 Task: Create a due date automation trigger when advanced on, 2 working days after a card is due add dates with a due date at 11:00 AM.
Action: Mouse moved to (1256, 101)
Screenshot: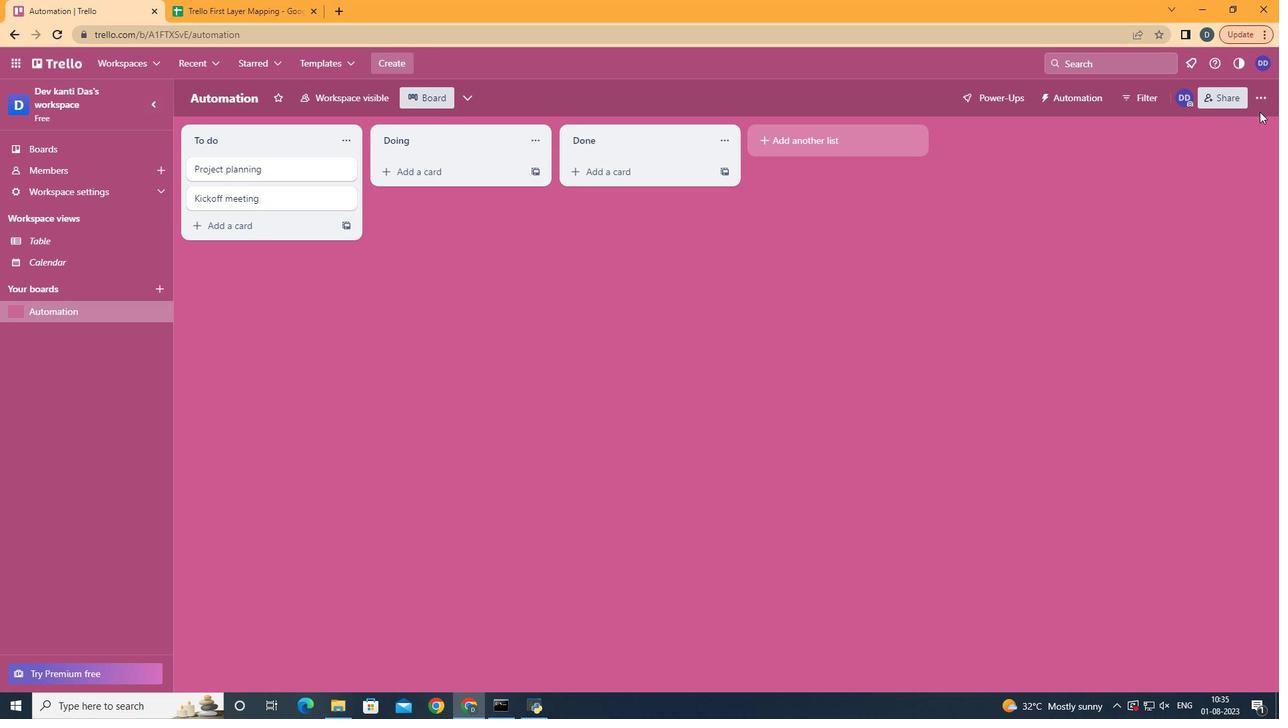 
Action: Mouse pressed left at (1256, 101)
Screenshot: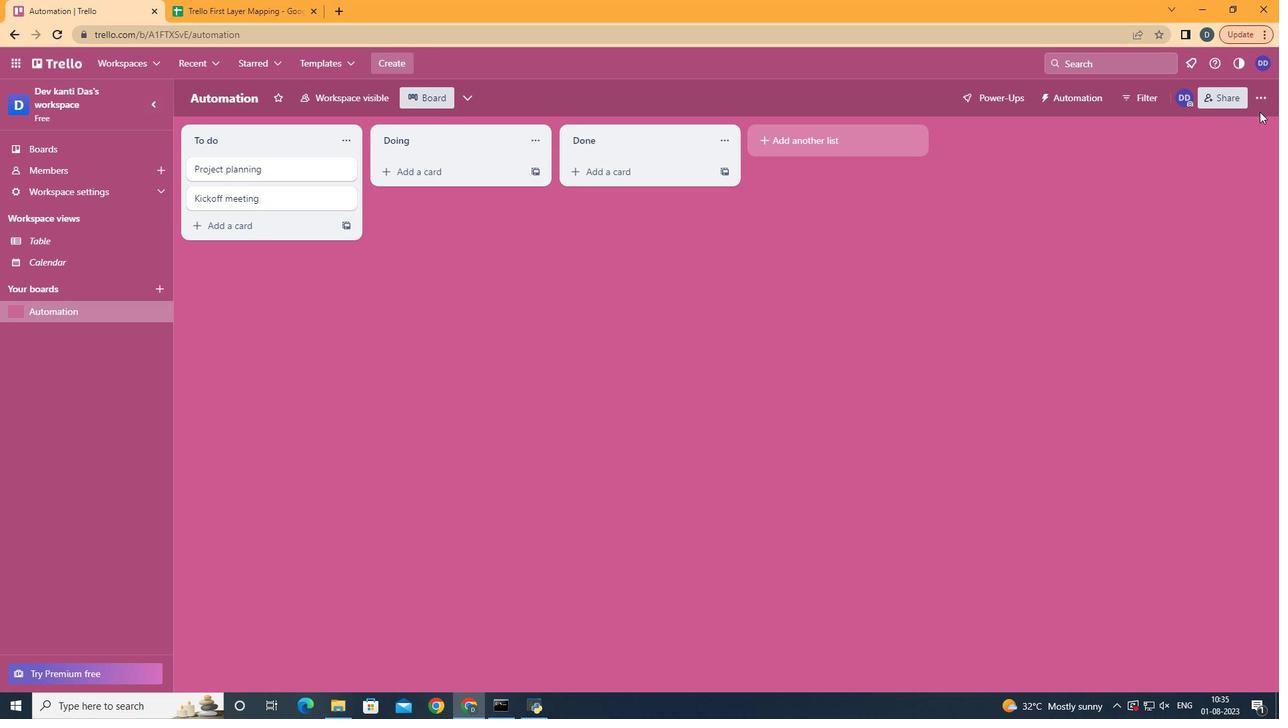 
Action: Mouse moved to (1165, 291)
Screenshot: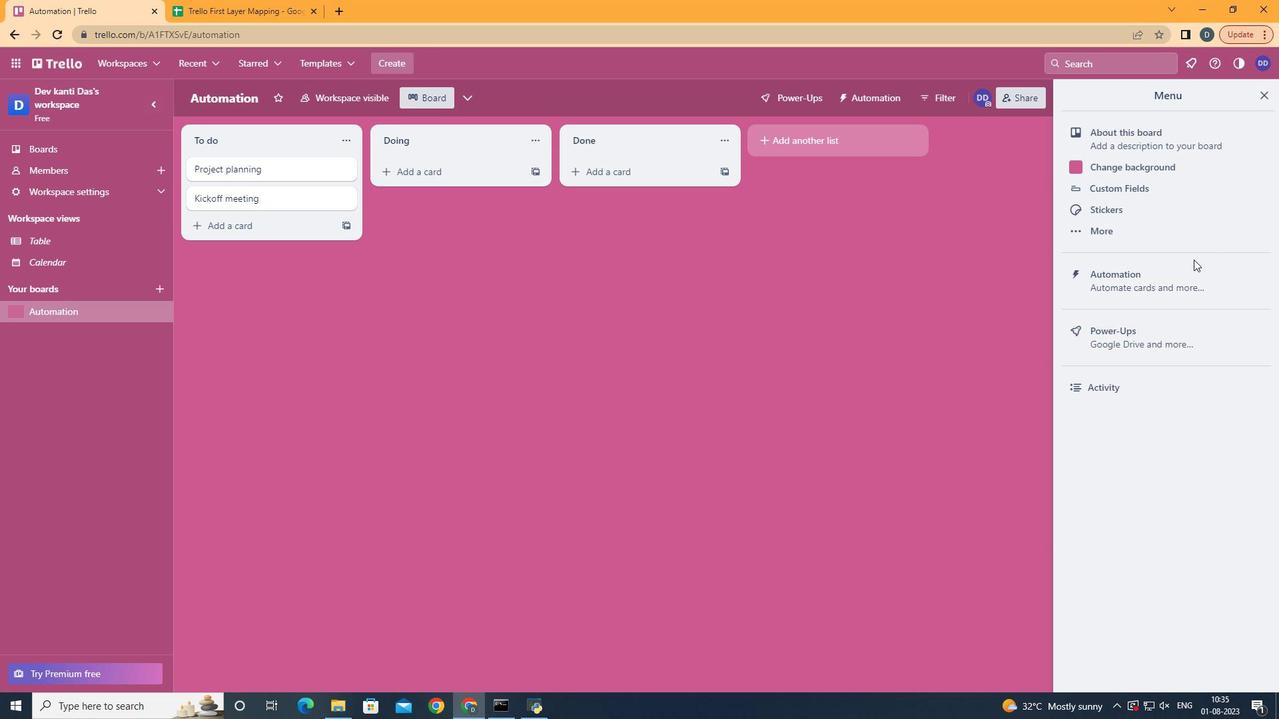 
Action: Mouse pressed left at (1165, 291)
Screenshot: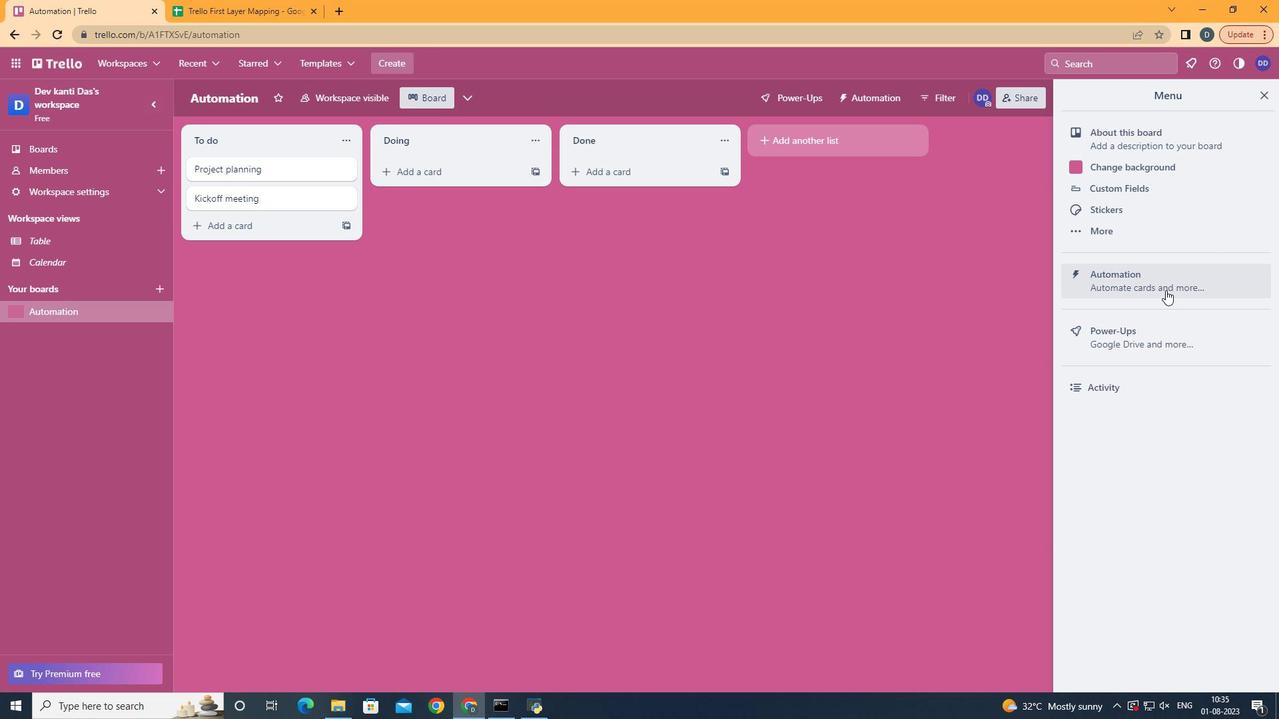 
Action: Mouse moved to (295, 260)
Screenshot: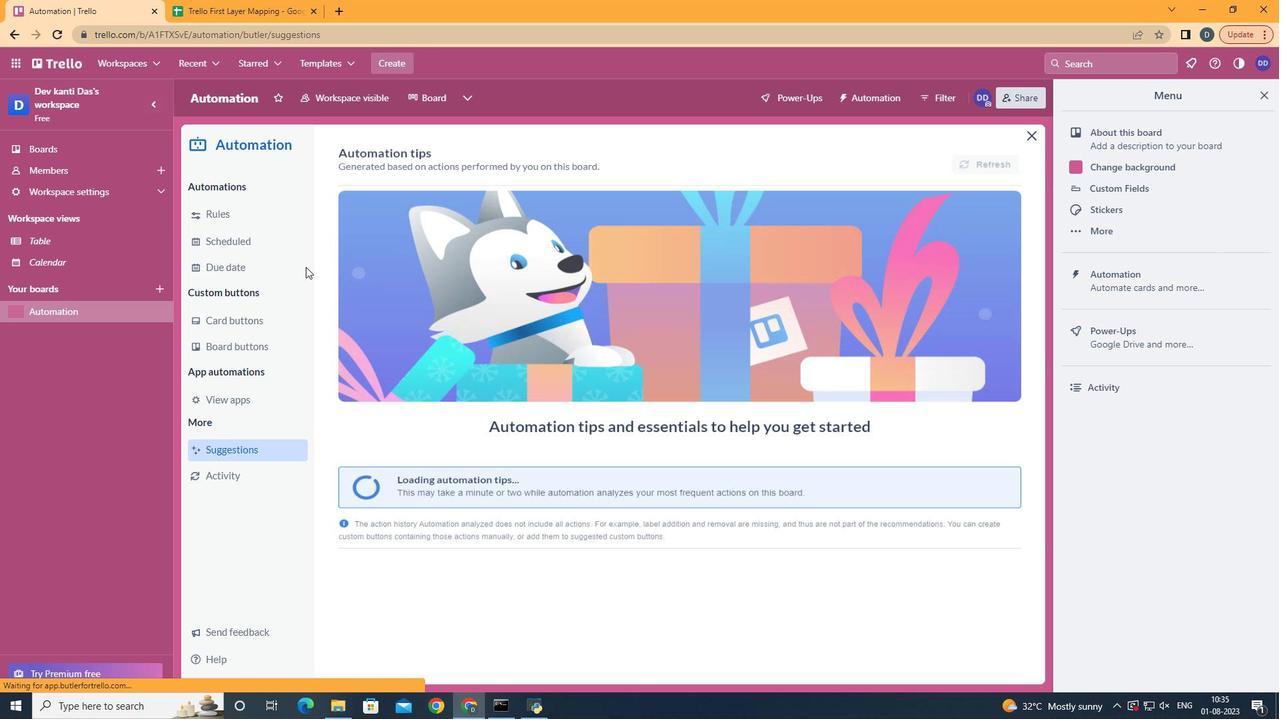 
Action: Mouse pressed left at (295, 260)
Screenshot: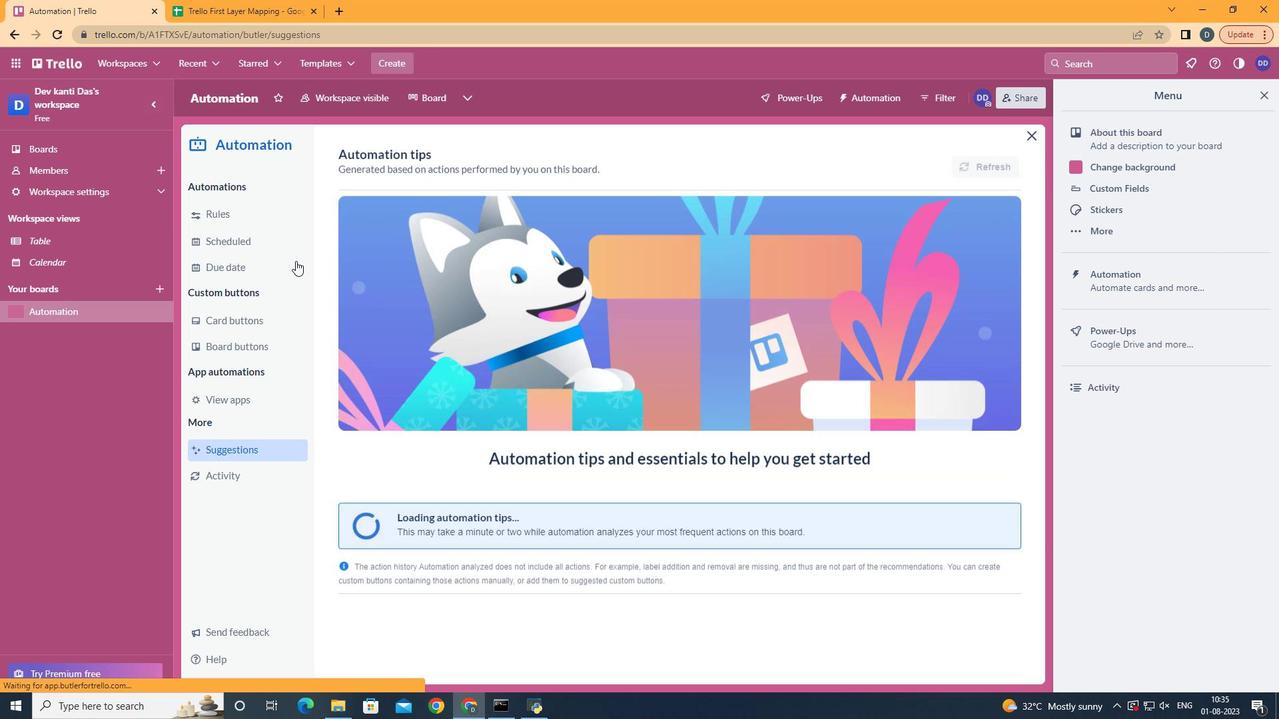 
Action: Mouse moved to (944, 163)
Screenshot: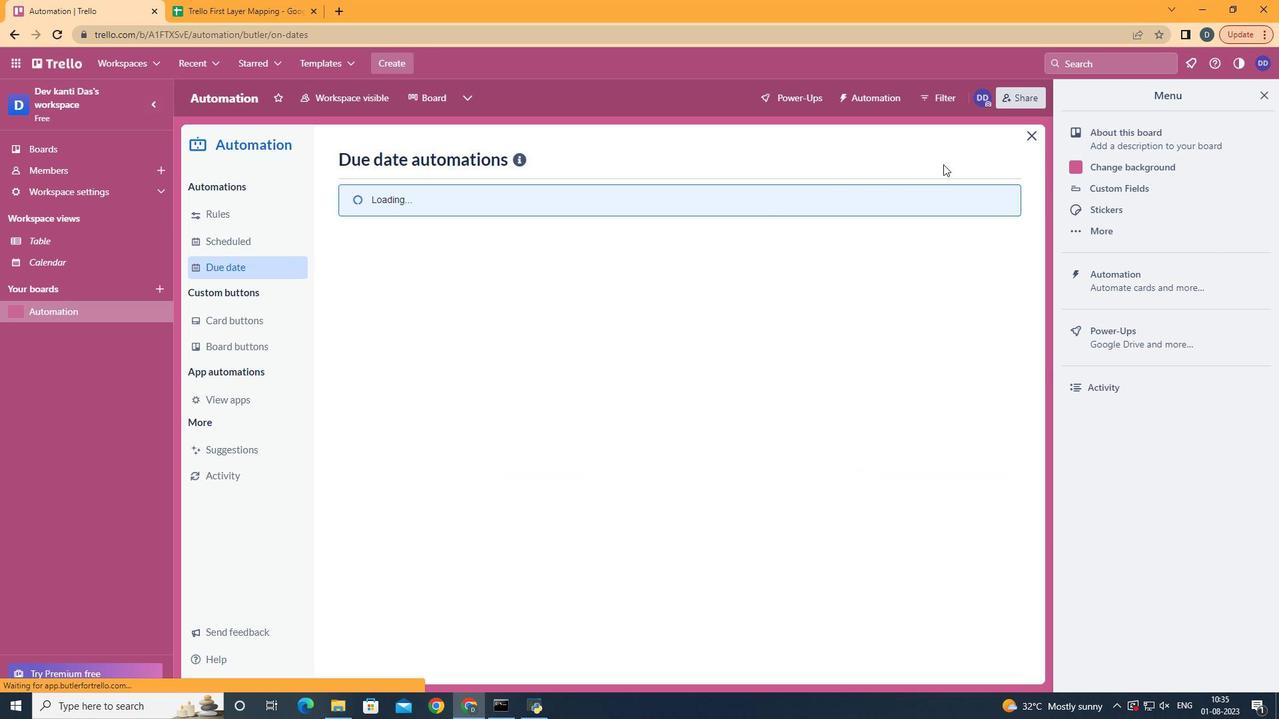 
Action: Mouse pressed left at (944, 163)
Screenshot: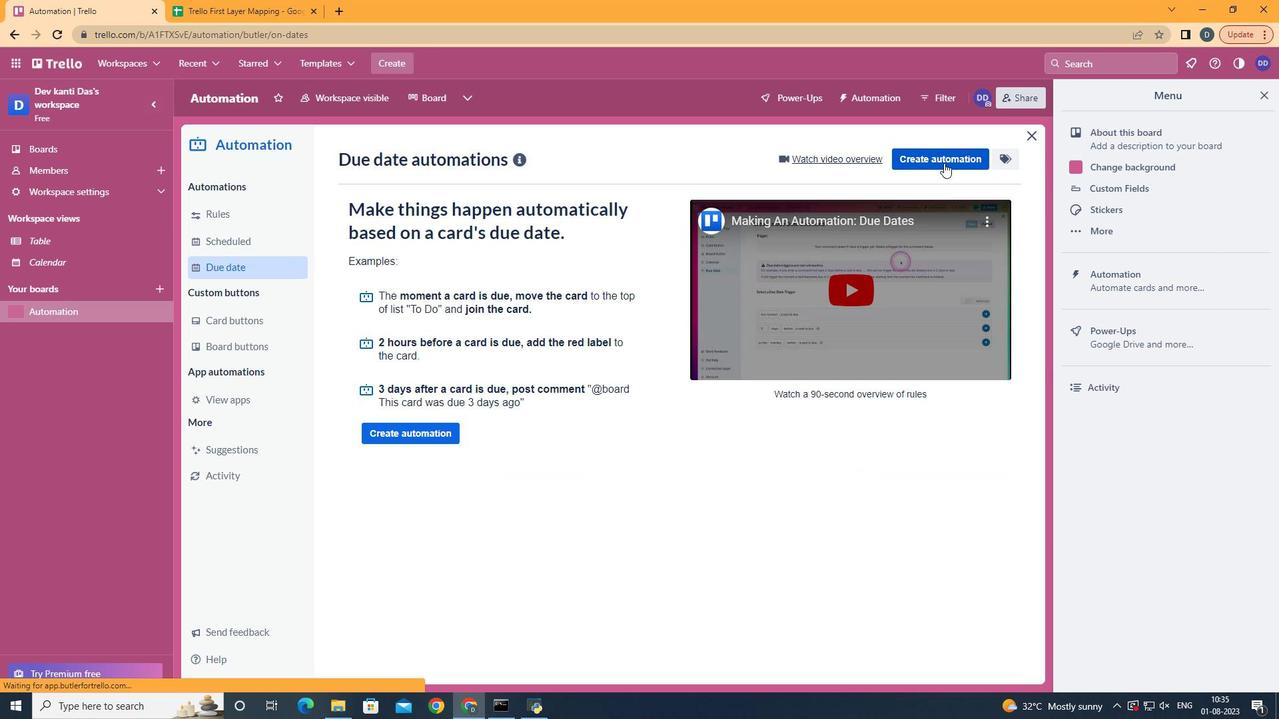
Action: Mouse moved to (679, 285)
Screenshot: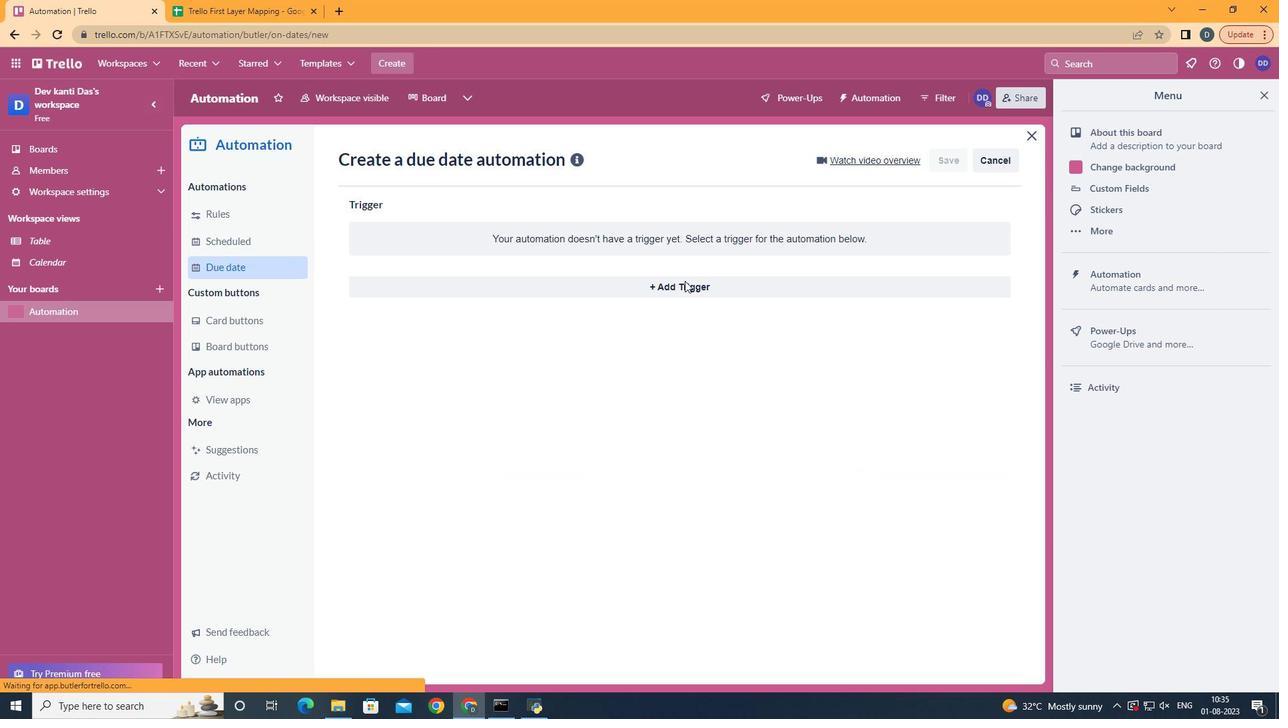 
Action: Mouse pressed left at (679, 285)
Screenshot: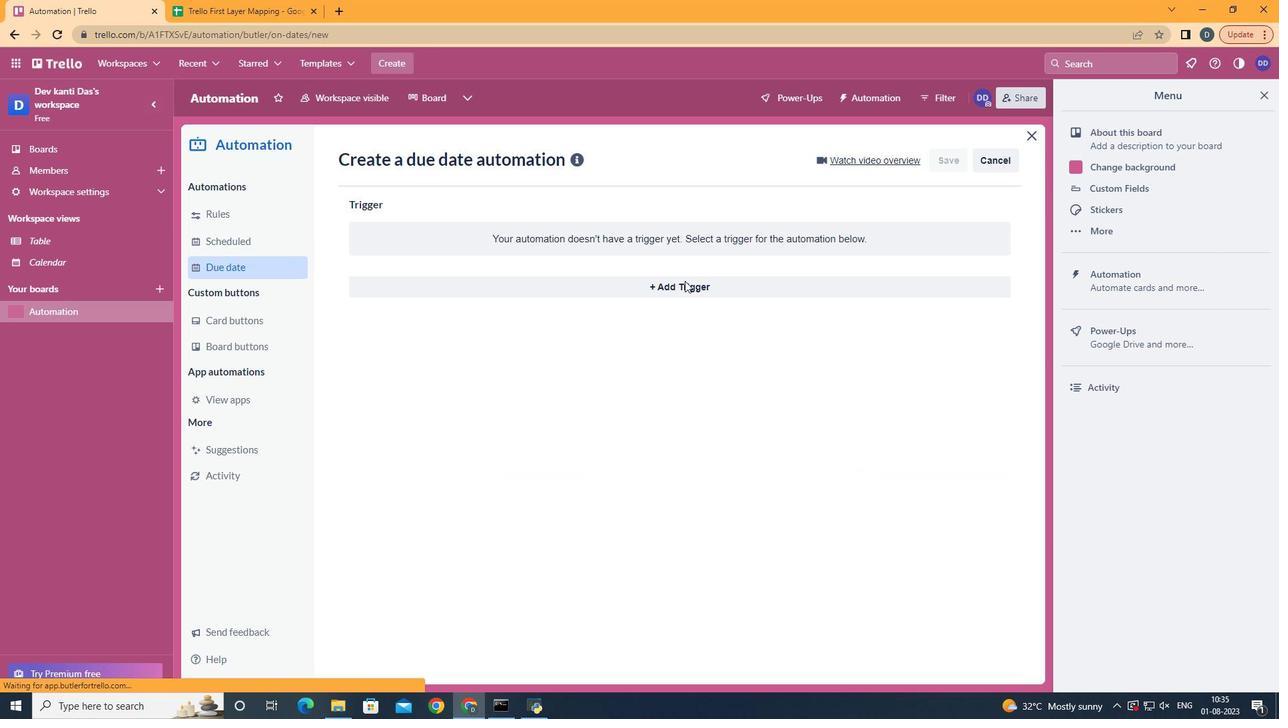 
Action: Mouse moved to (435, 540)
Screenshot: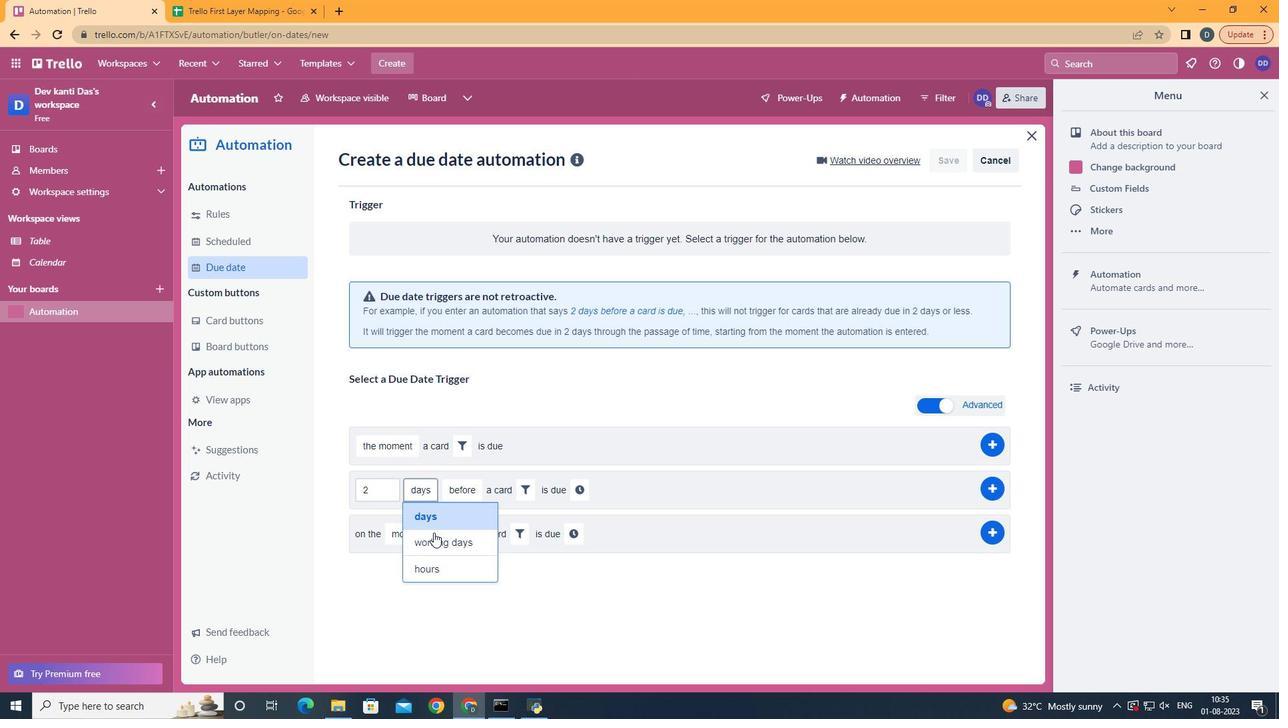 
Action: Mouse pressed left at (435, 540)
Screenshot: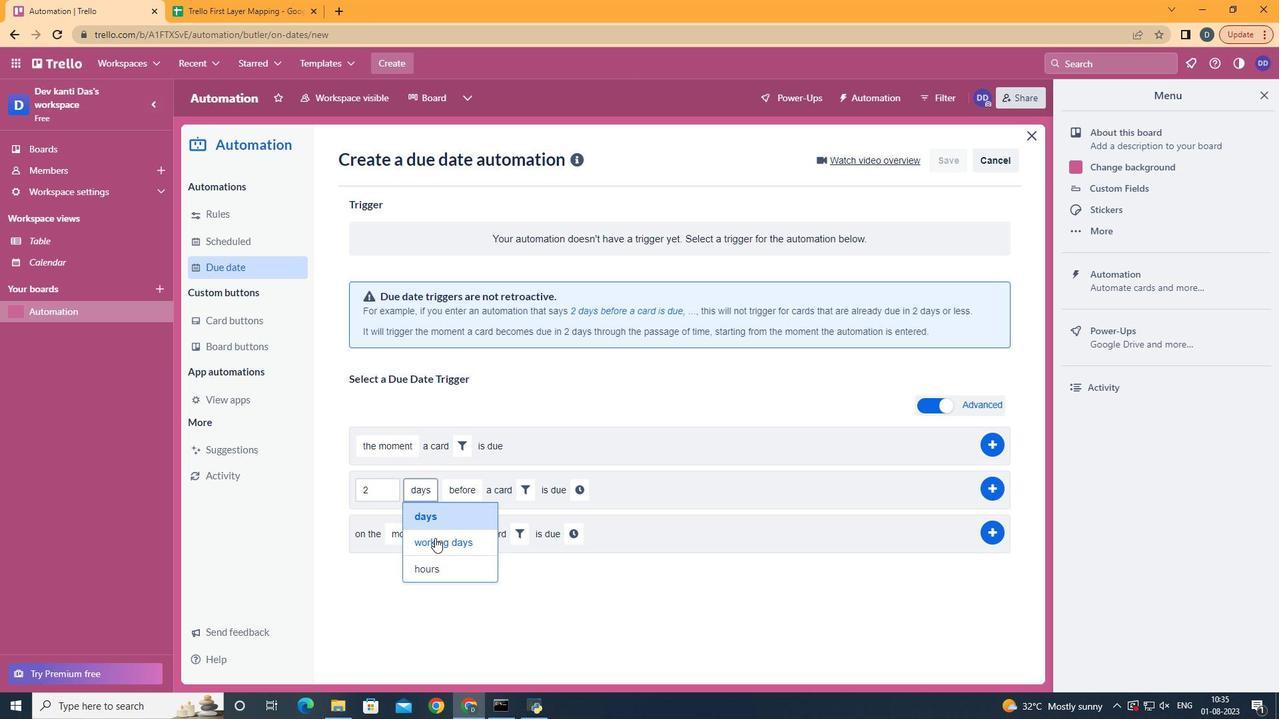 
Action: Mouse moved to (509, 538)
Screenshot: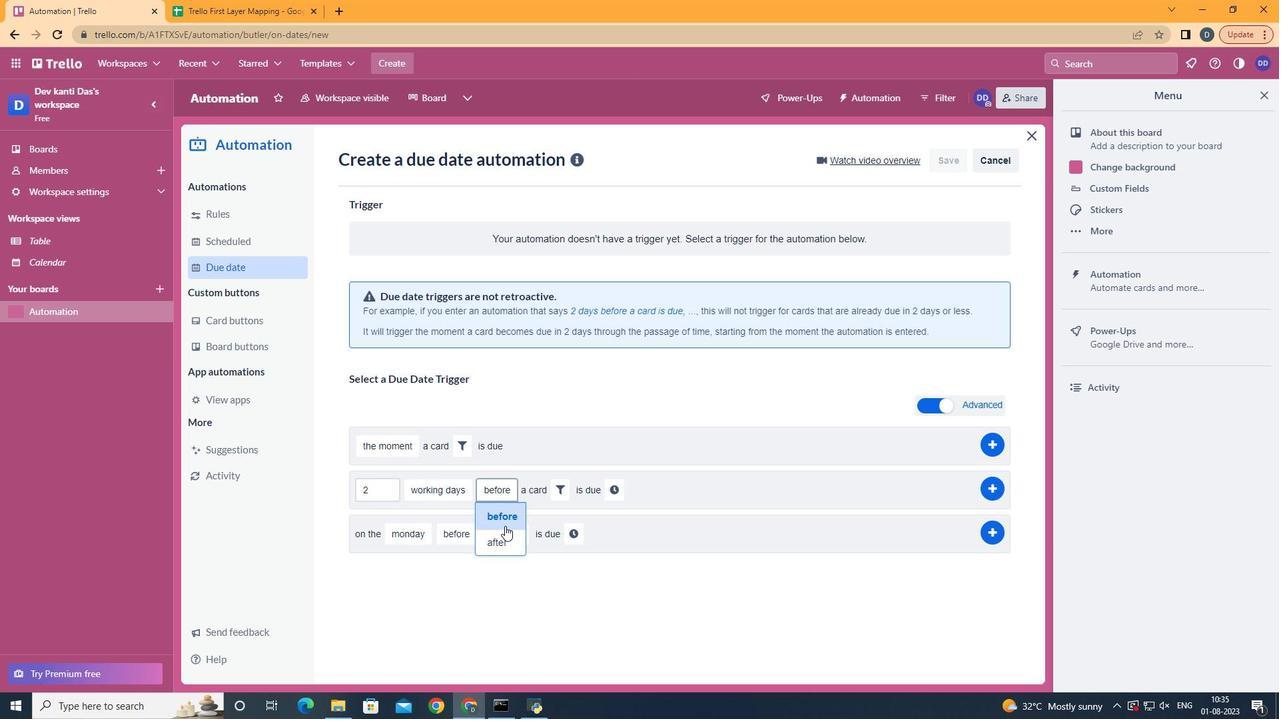 
Action: Mouse pressed left at (509, 538)
Screenshot: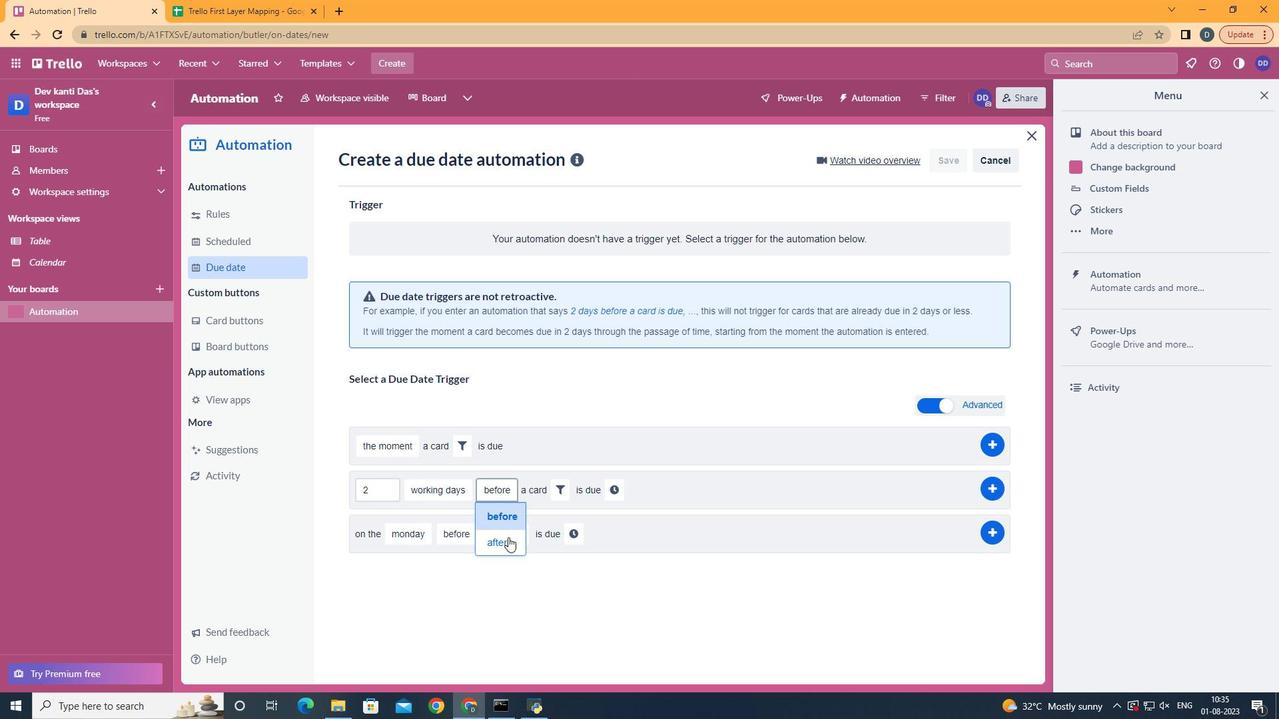 
Action: Mouse moved to (556, 493)
Screenshot: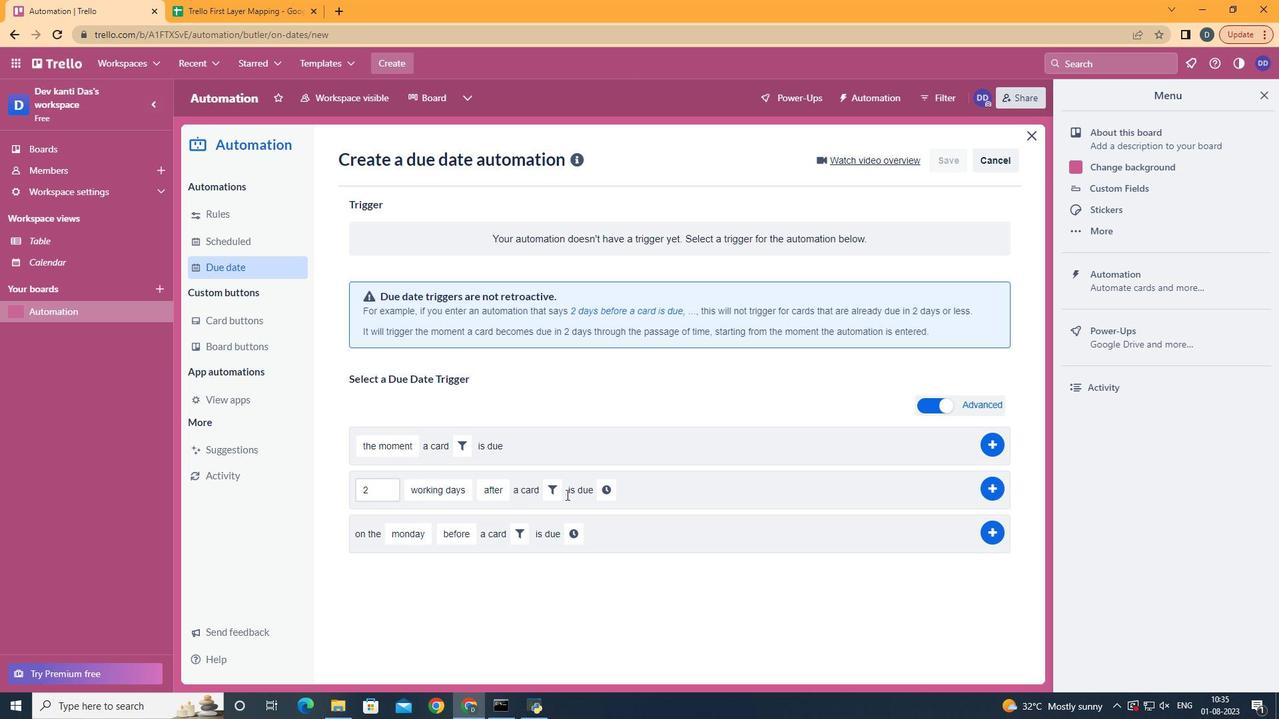 
Action: Mouse pressed left at (556, 493)
Screenshot: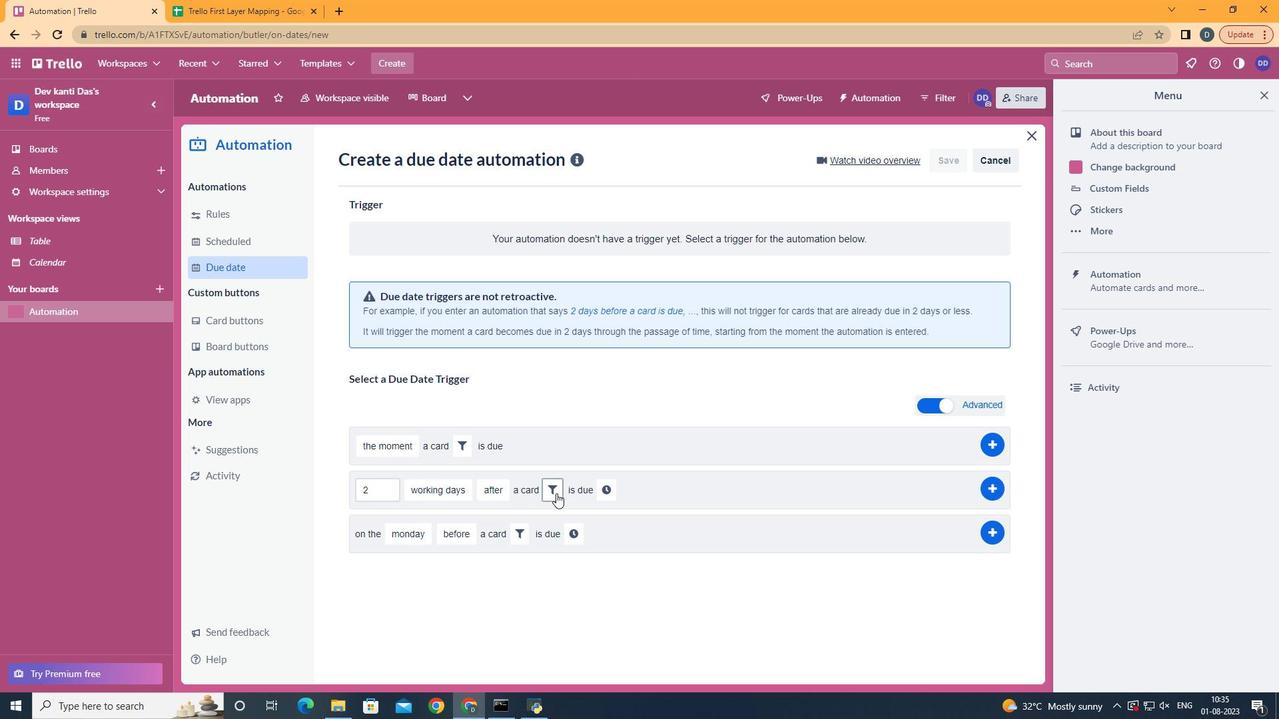 
Action: Mouse moved to (619, 527)
Screenshot: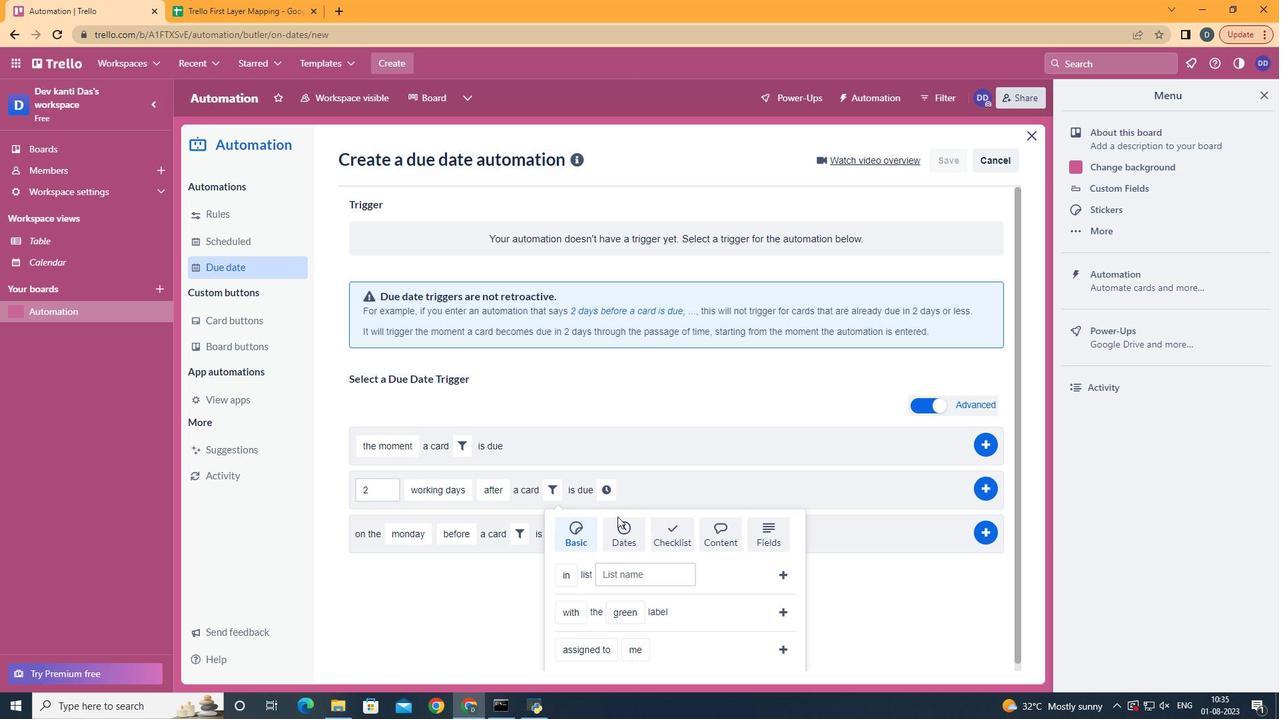 
Action: Mouse pressed left at (619, 527)
Screenshot: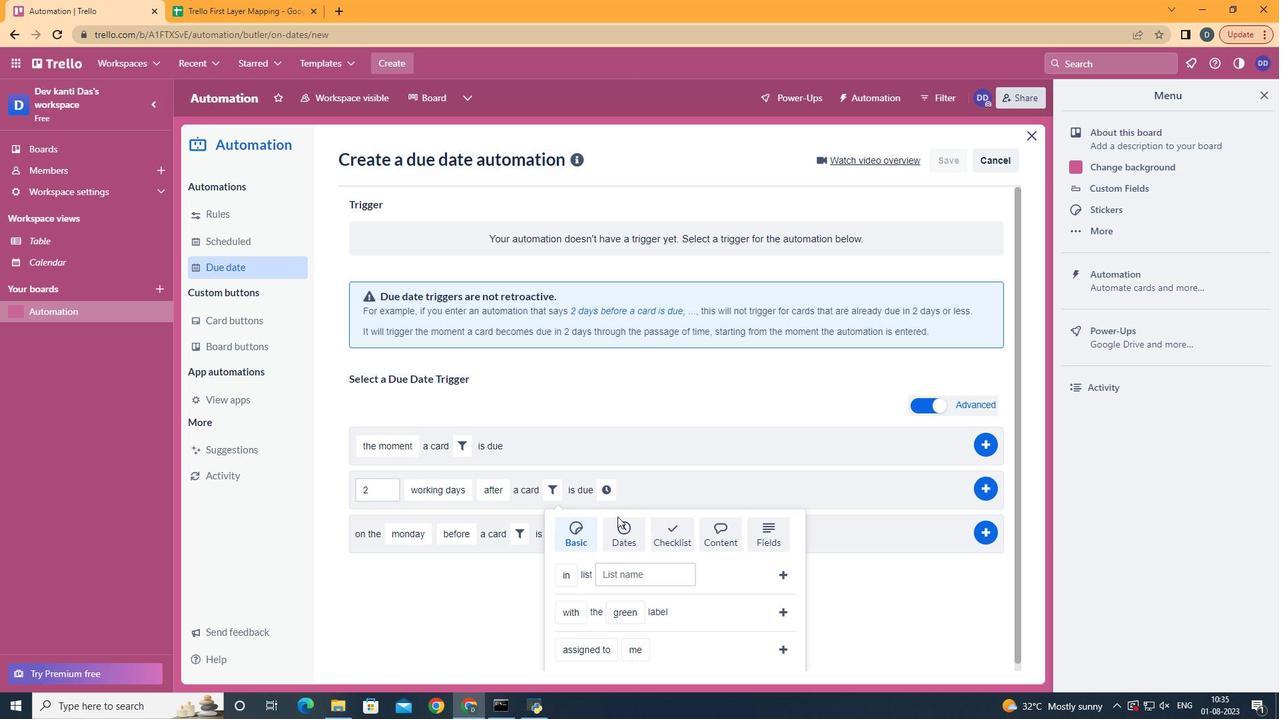 
Action: Mouse moved to (571, 590)
Screenshot: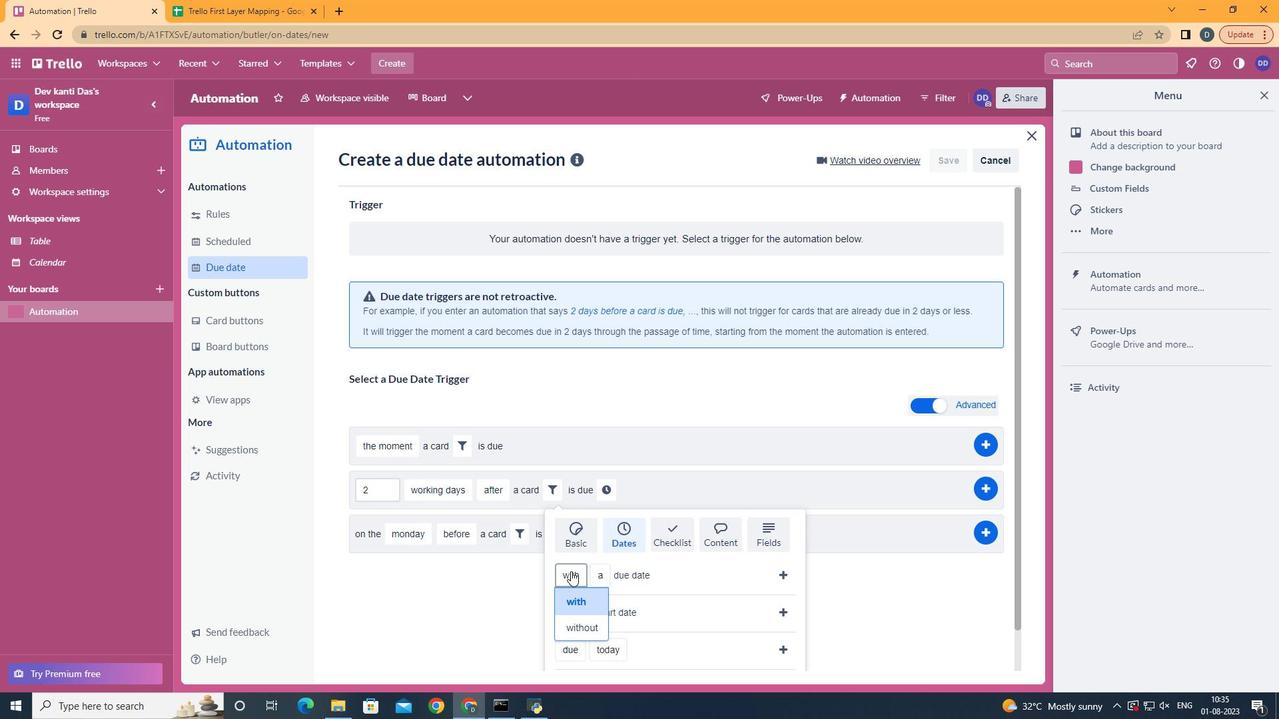 
Action: Mouse pressed left at (571, 590)
Screenshot: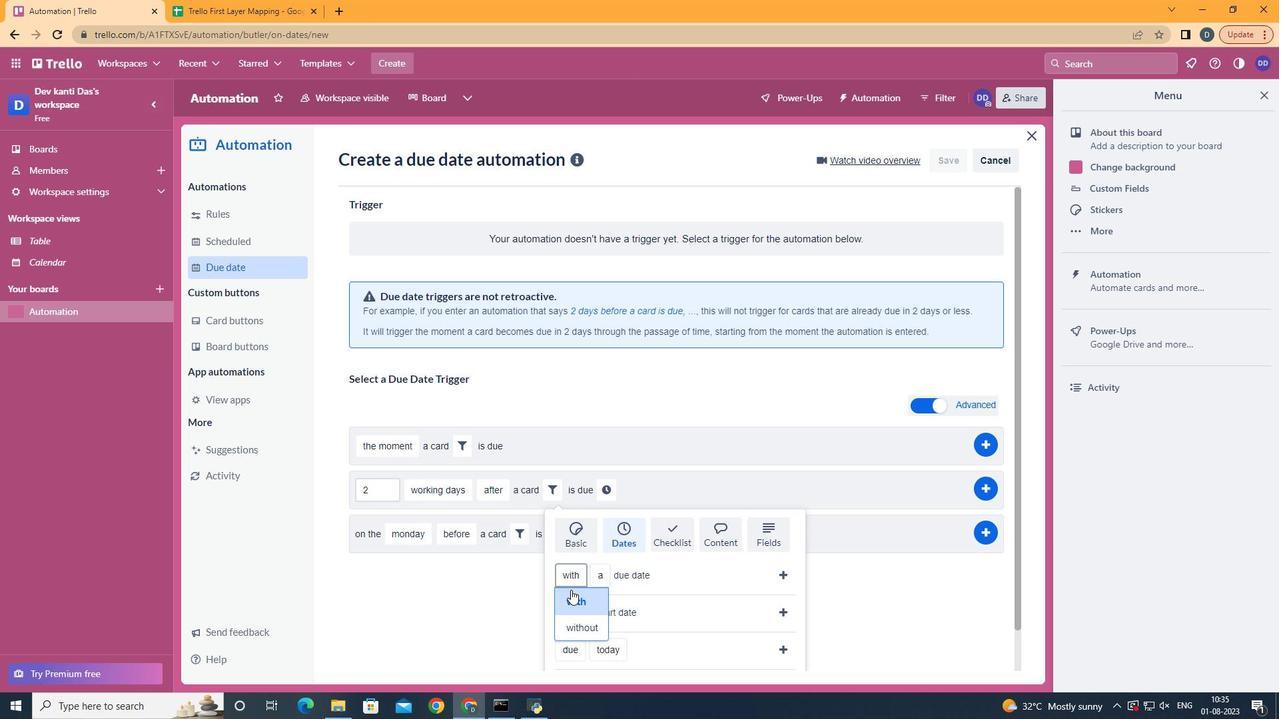 
Action: Mouse moved to (622, 473)
Screenshot: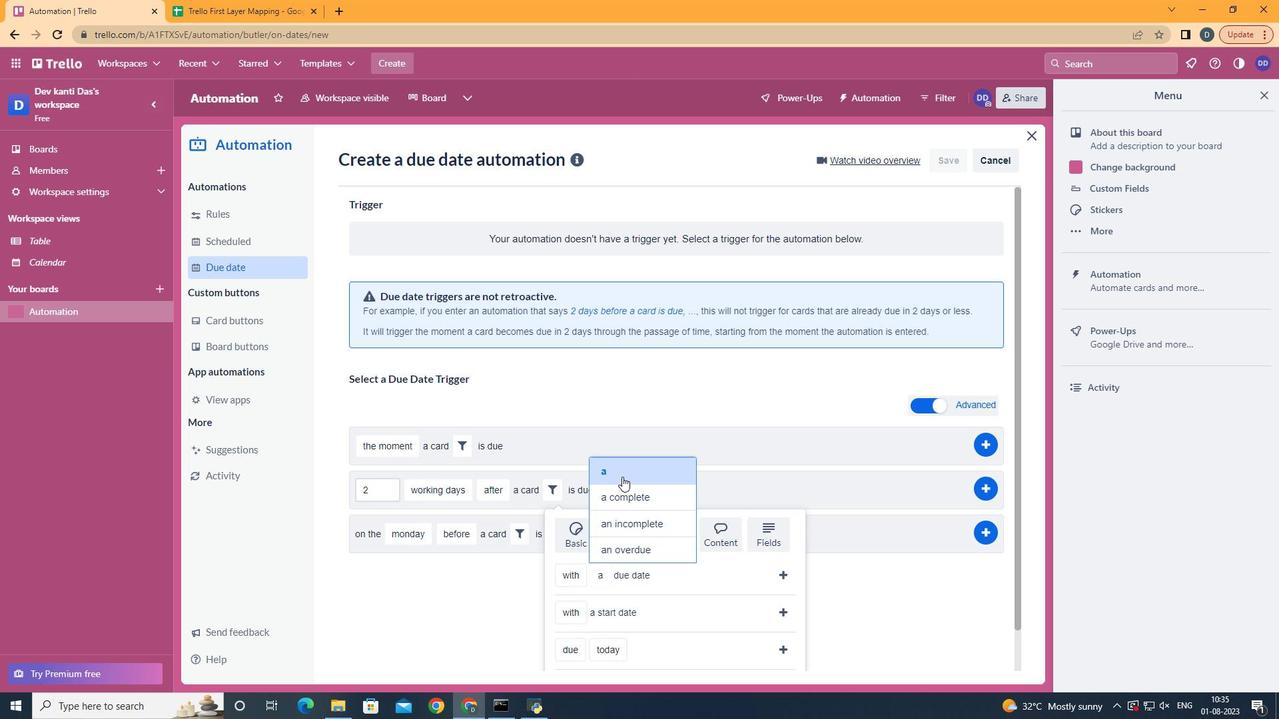 
Action: Mouse pressed left at (622, 473)
Screenshot: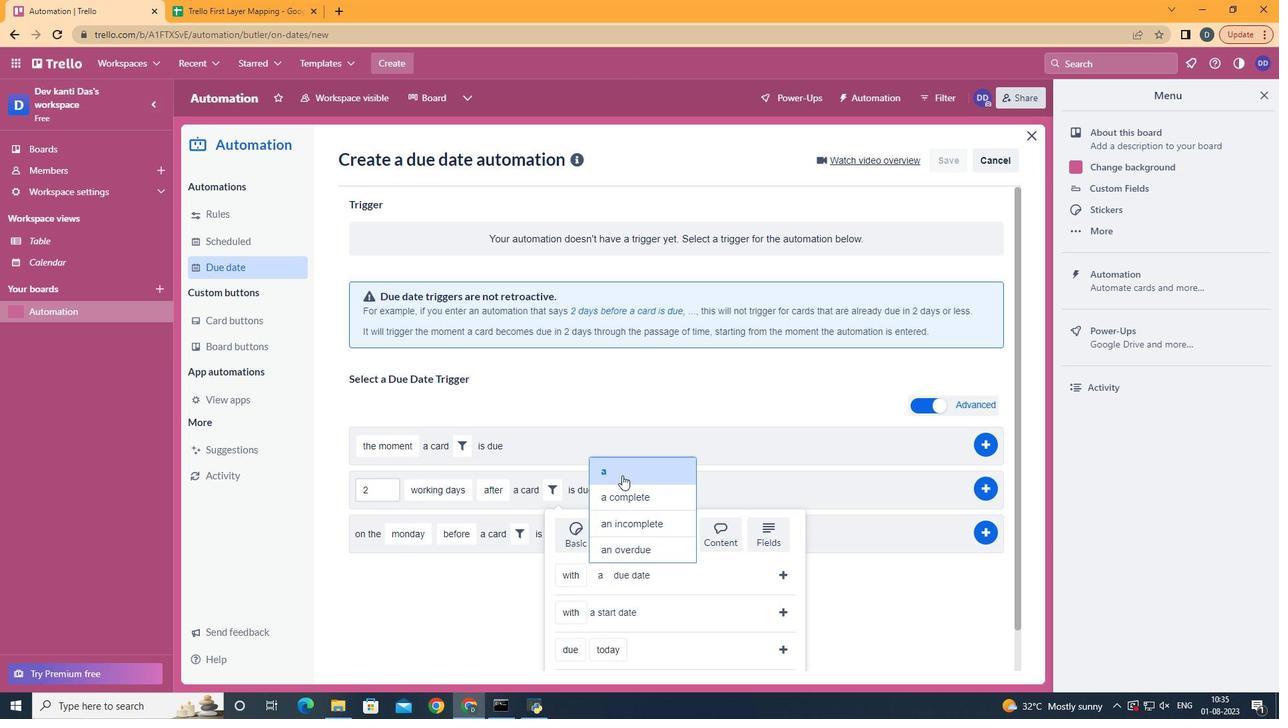 
Action: Mouse moved to (782, 573)
Screenshot: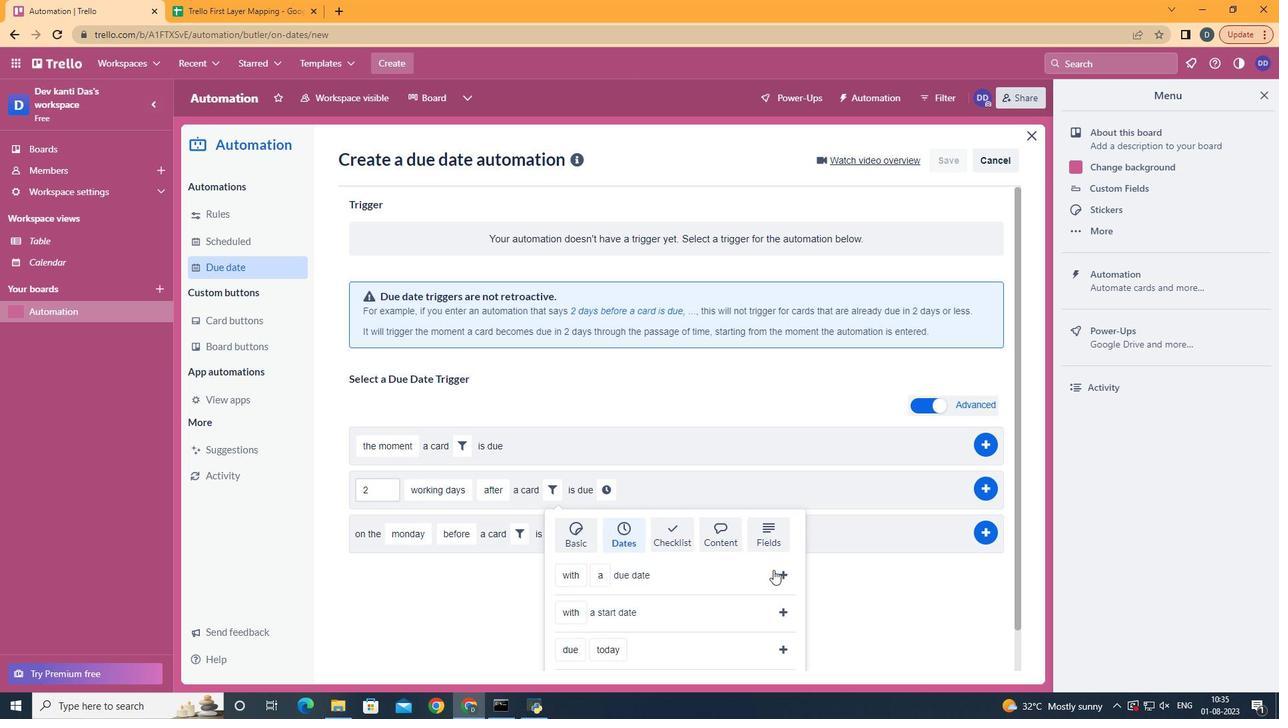 
Action: Mouse pressed left at (782, 573)
Screenshot: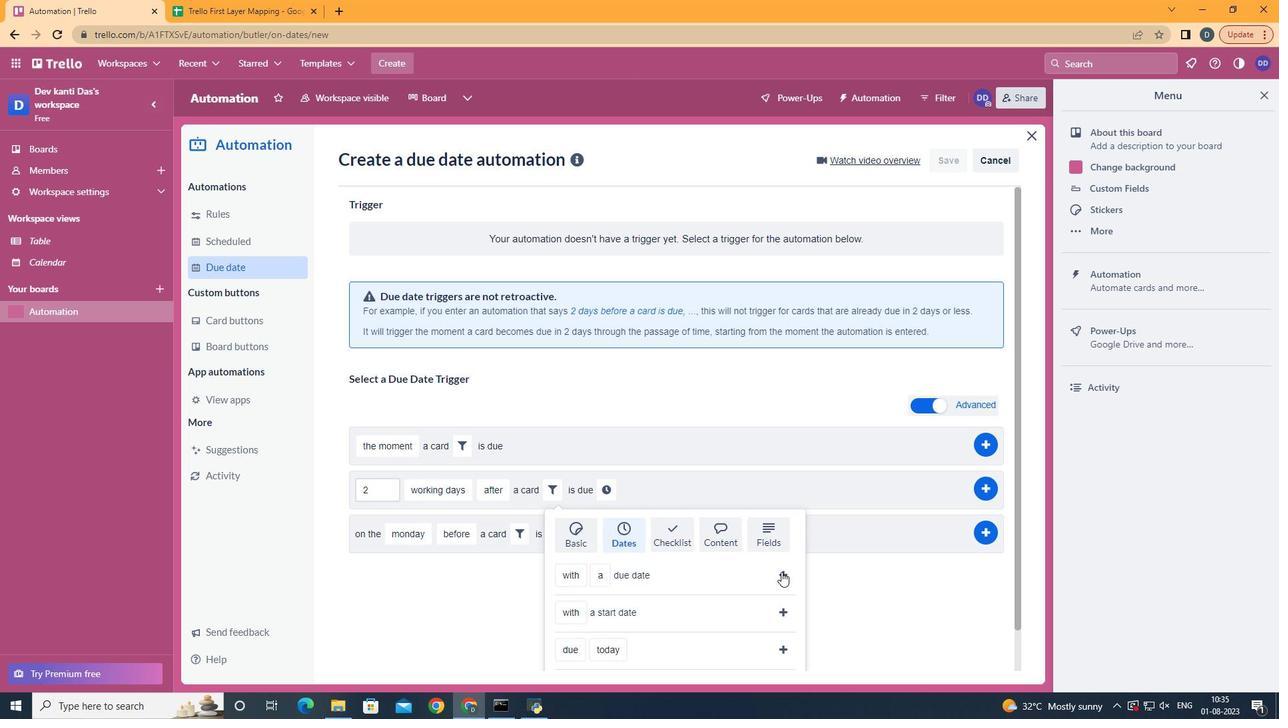 
Action: Mouse moved to (708, 492)
Screenshot: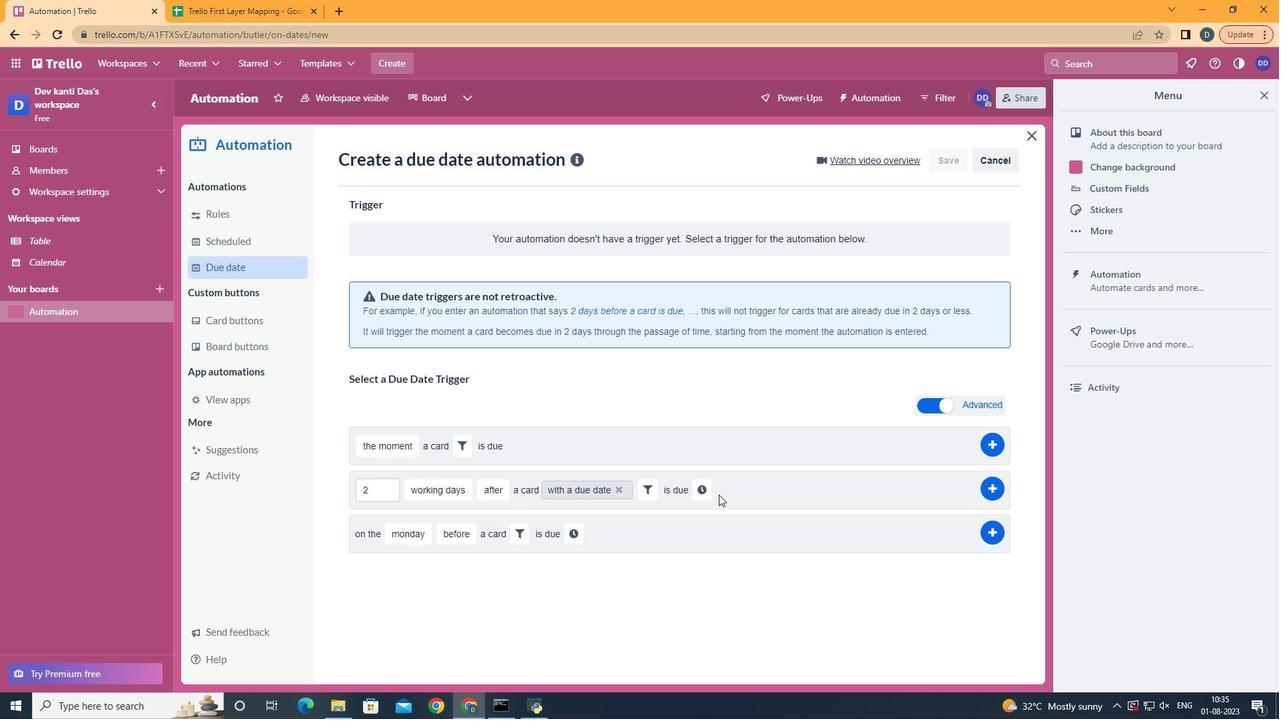 
Action: Mouse pressed left at (708, 492)
Screenshot: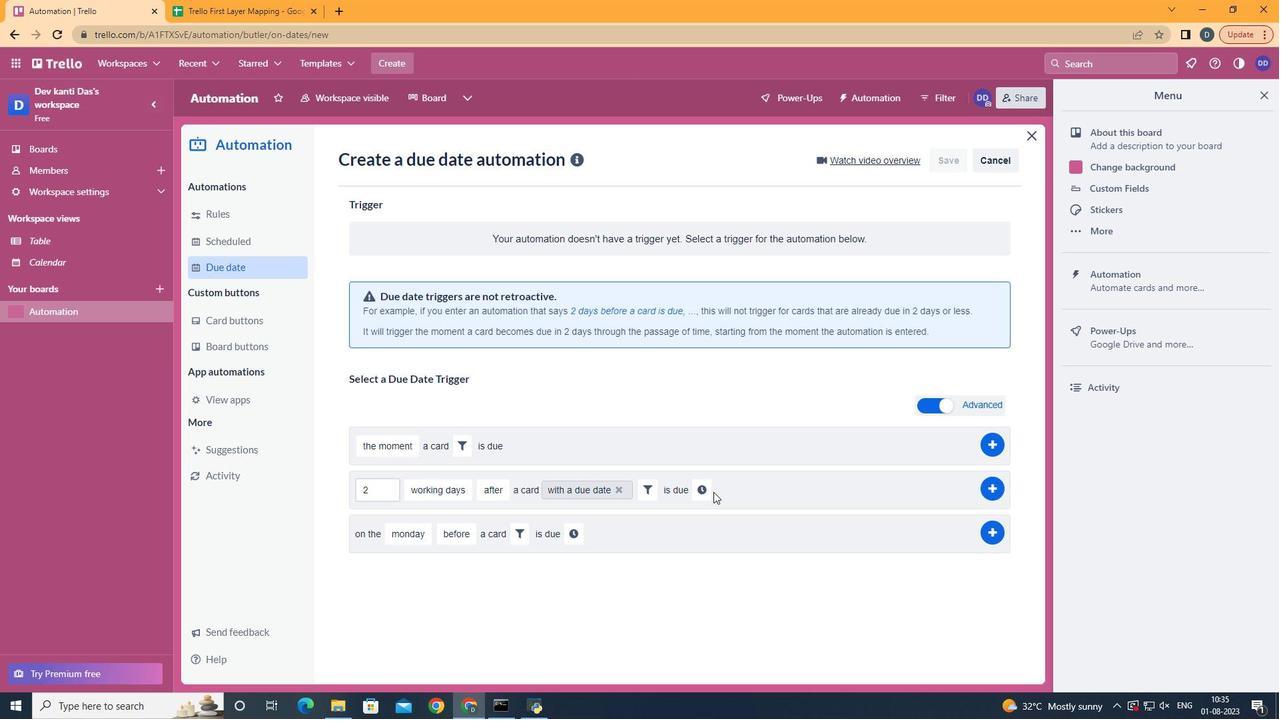 
Action: Mouse moved to (729, 492)
Screenshot: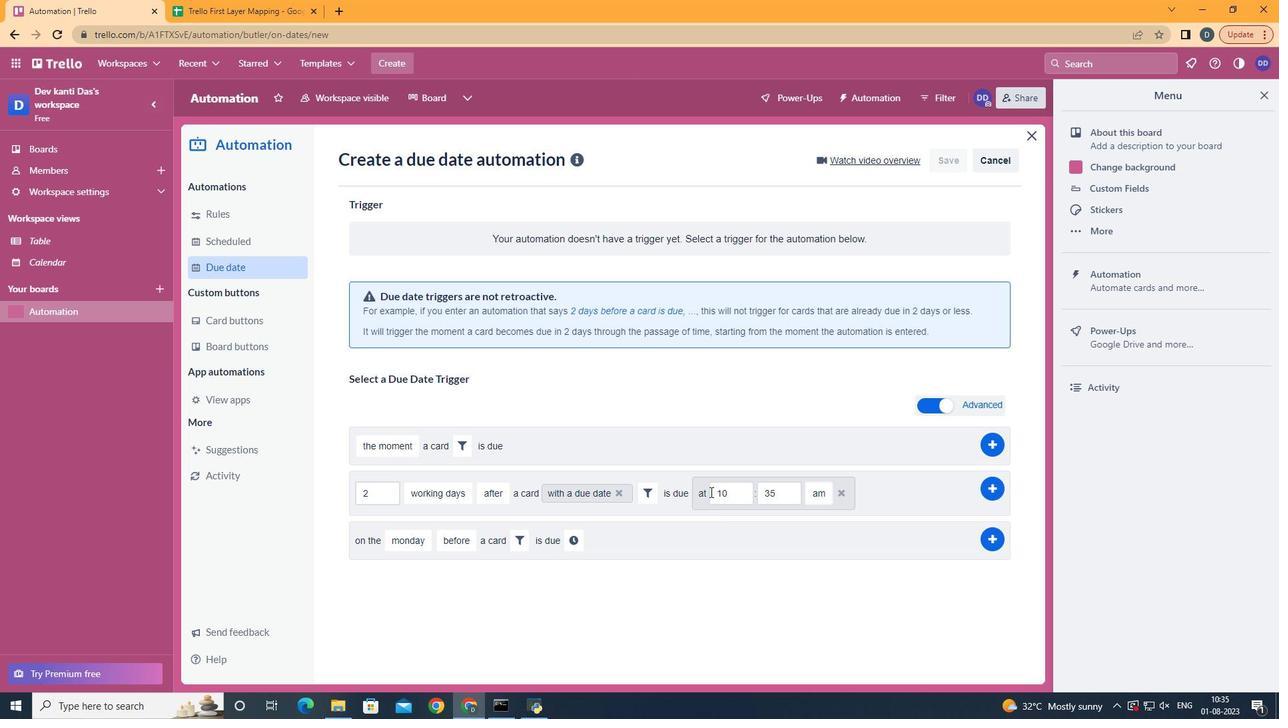 
Action: Mouse pressed left at (729, 492)
Screenshot: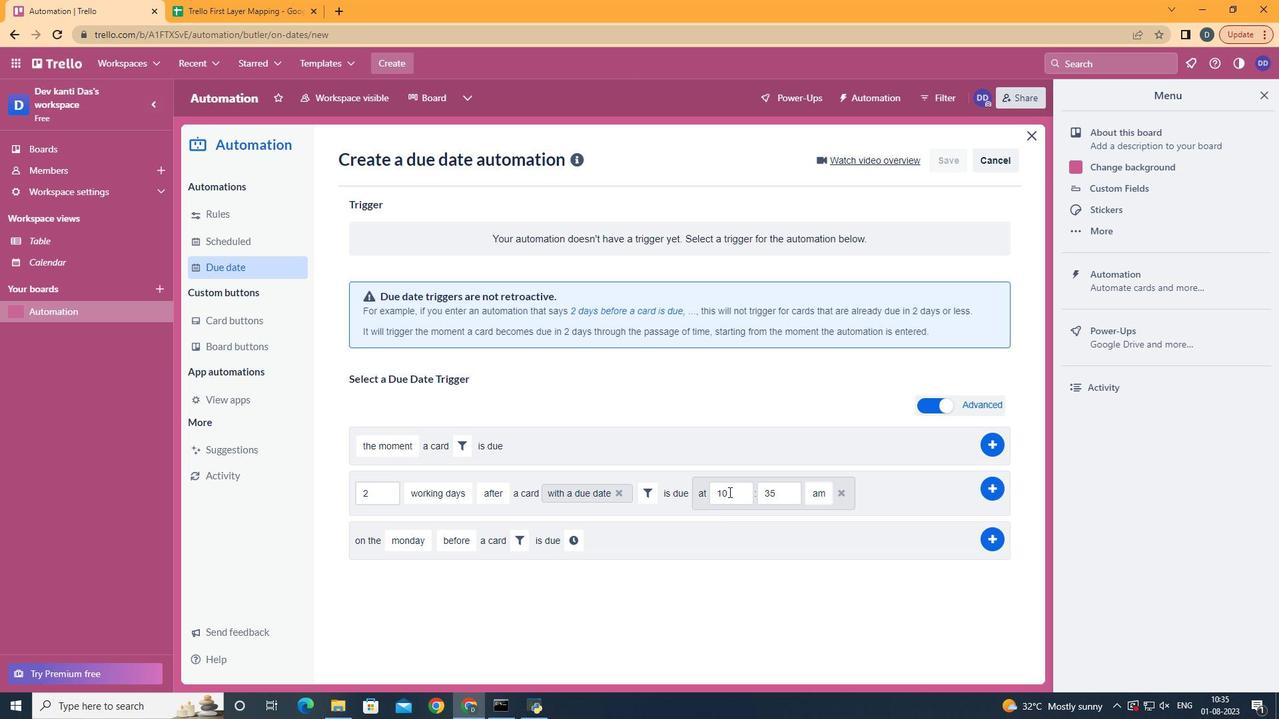 
Action: Mouse moved to (733, 491)
Screenshot: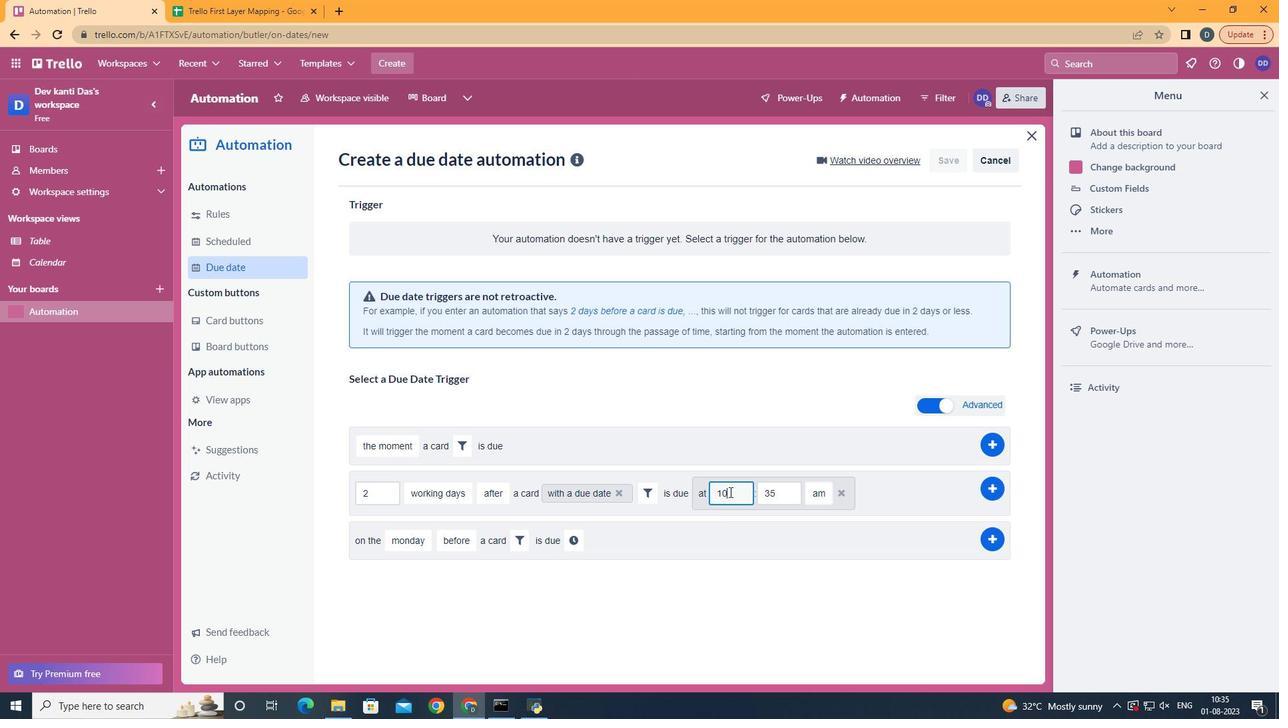 
Action: Key pressed <Key.backspace>1
Screenshot: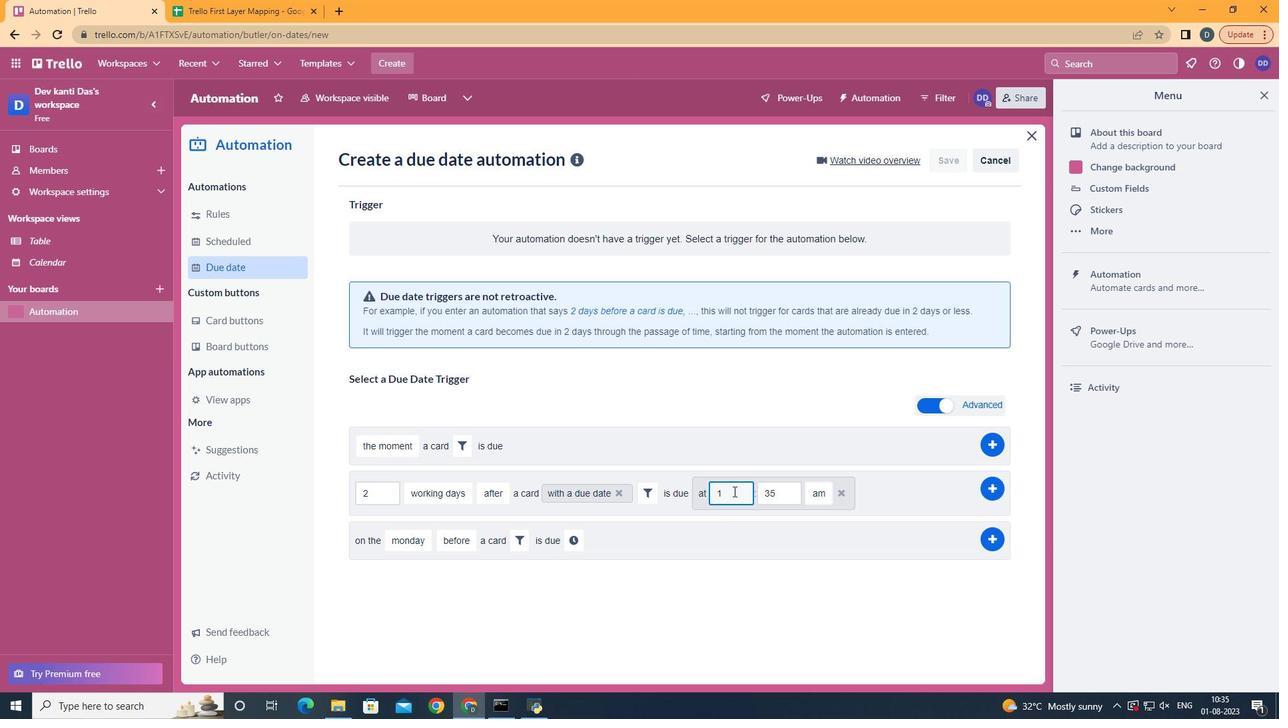 
Action: Mouse moved to (789, 496)
Screenshot: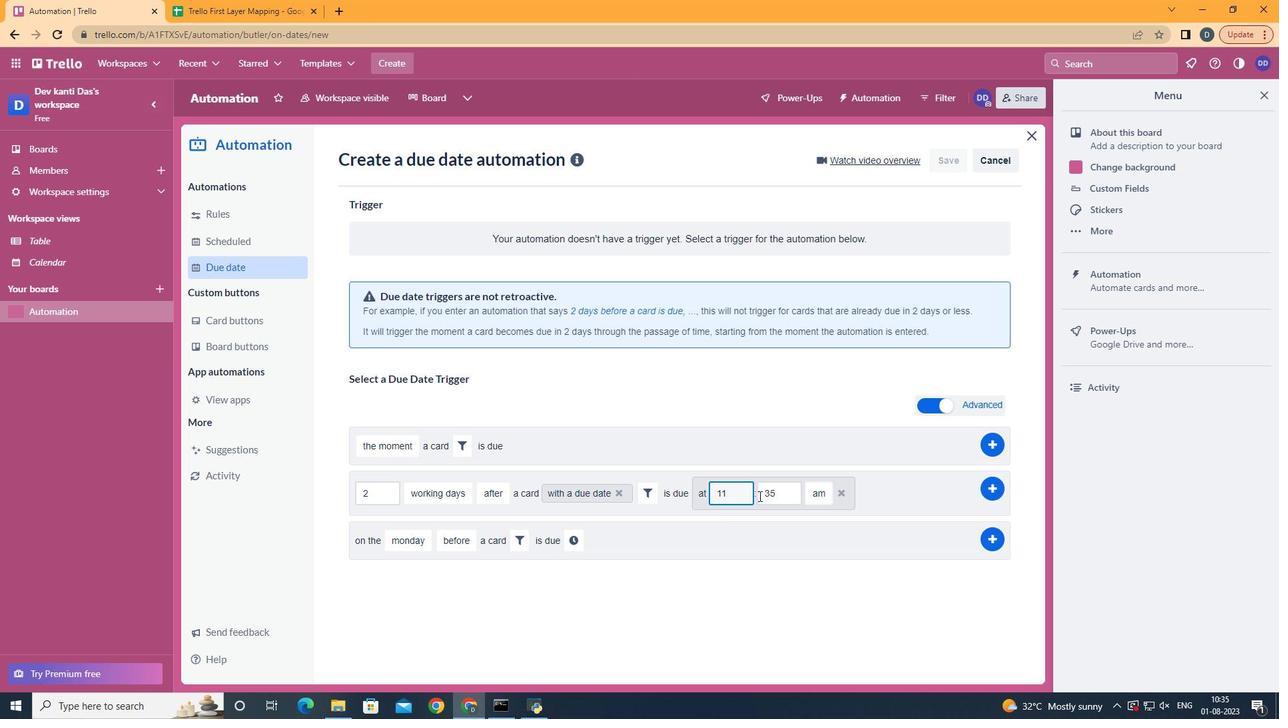
Action: Mouse pressed left at (789, 496)
Screenshot: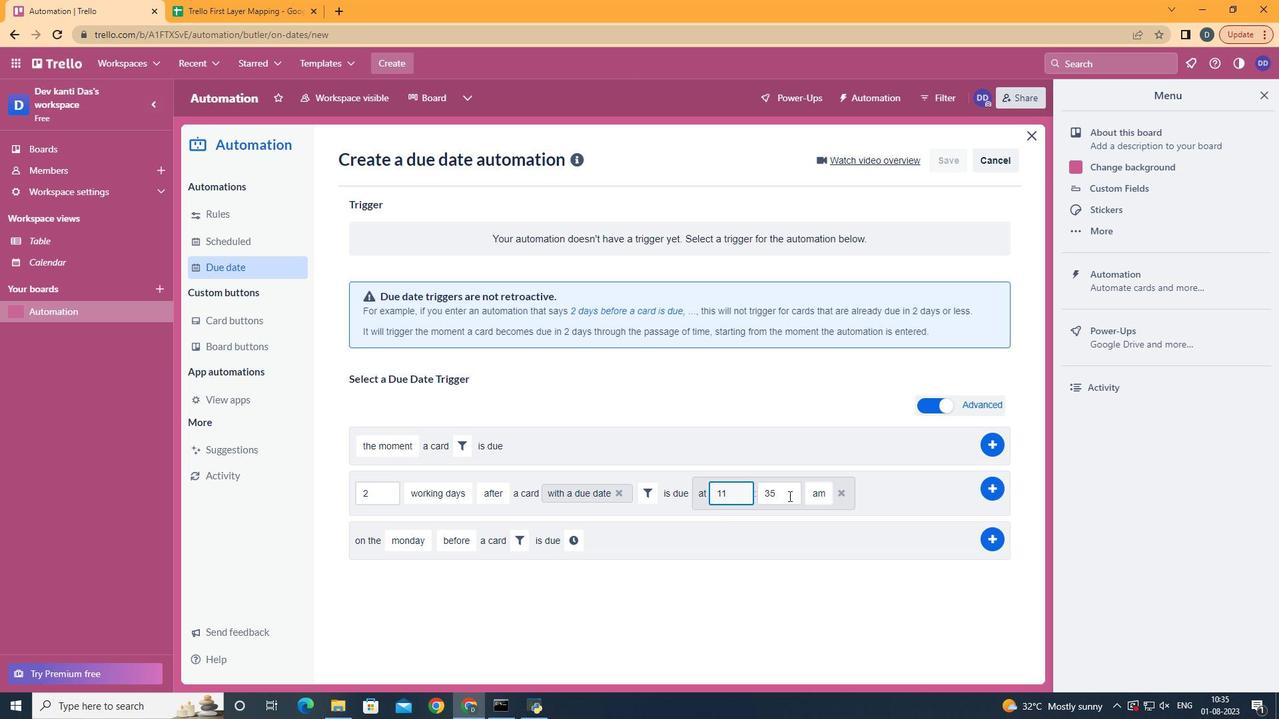 
Action: Key pressed <Key.backspace><Key.backspace>00
Screenshot: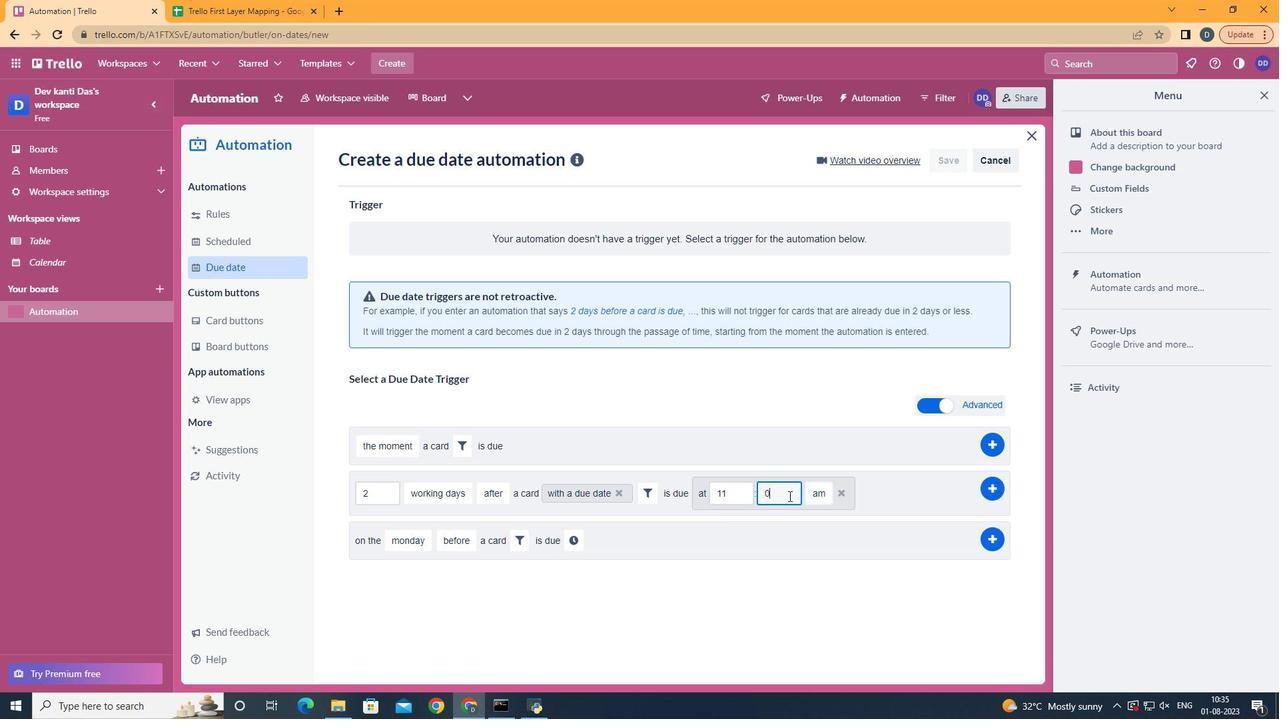 
Action: Mouse moved to (984, 493)
Screenshot: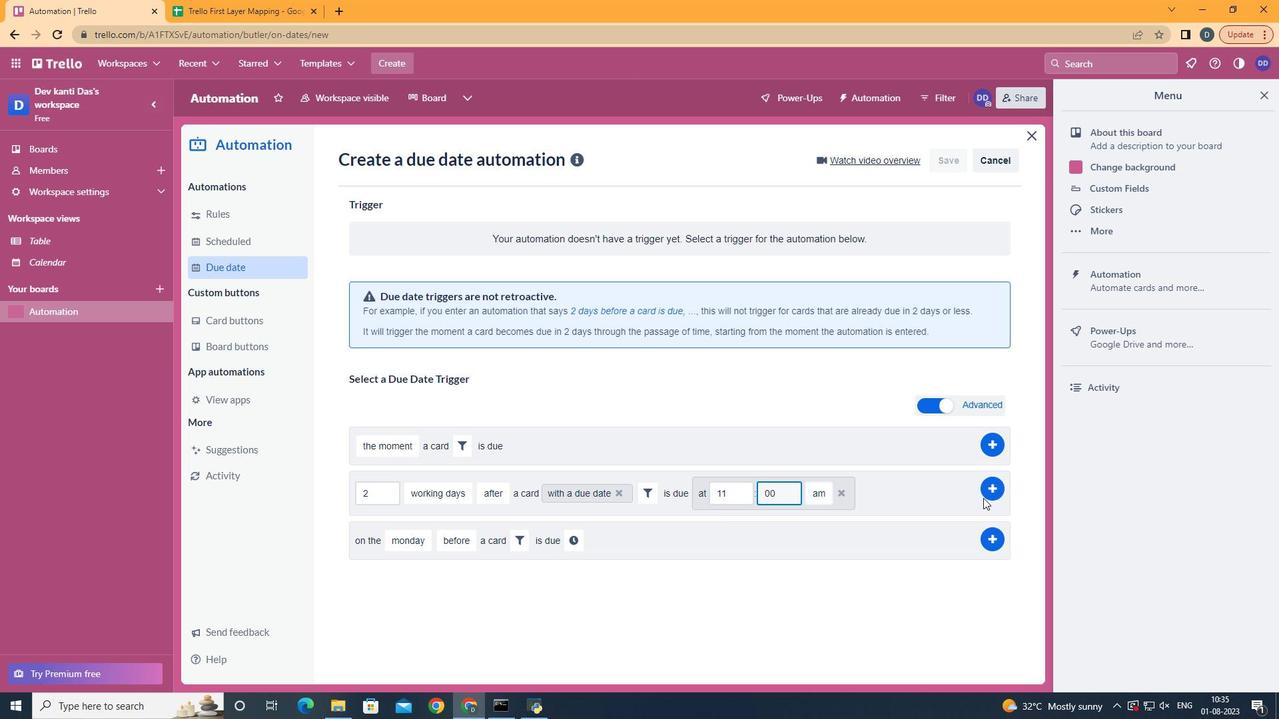 
Action: Mouse pressed left at (984, 493)
Screenshot: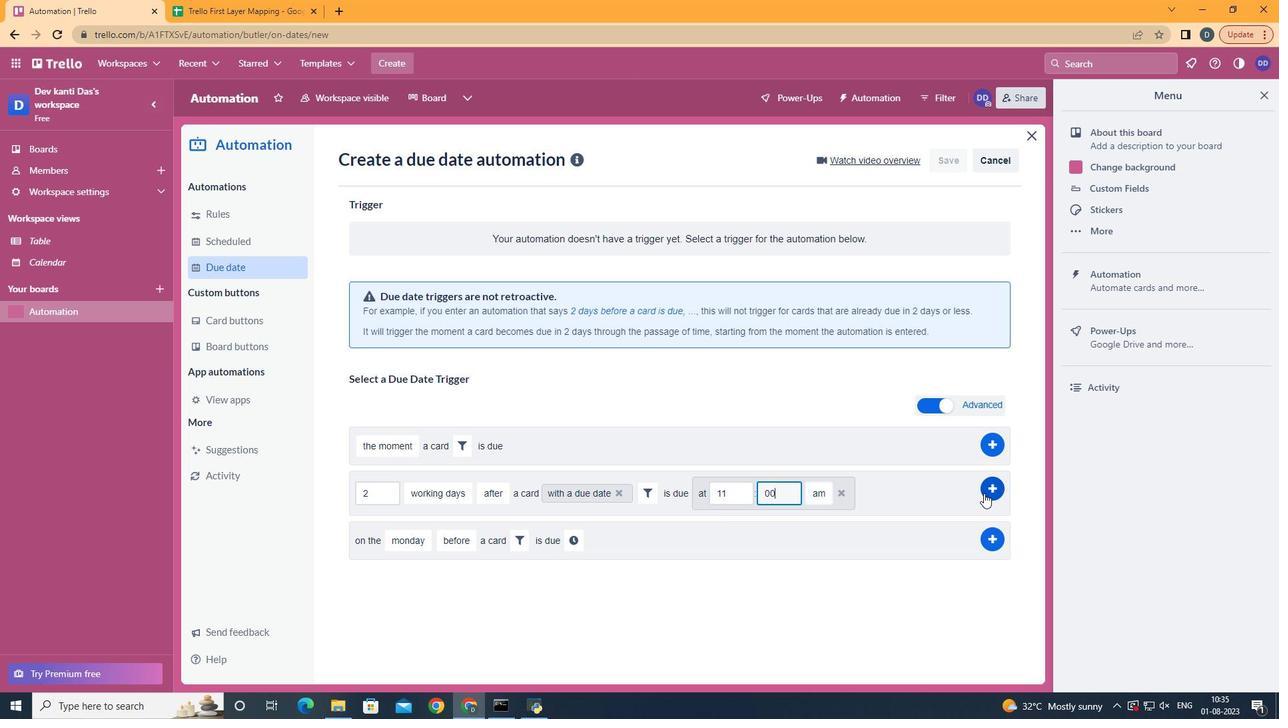 
Action: Mouse moved to (704, 390)
Screenshot: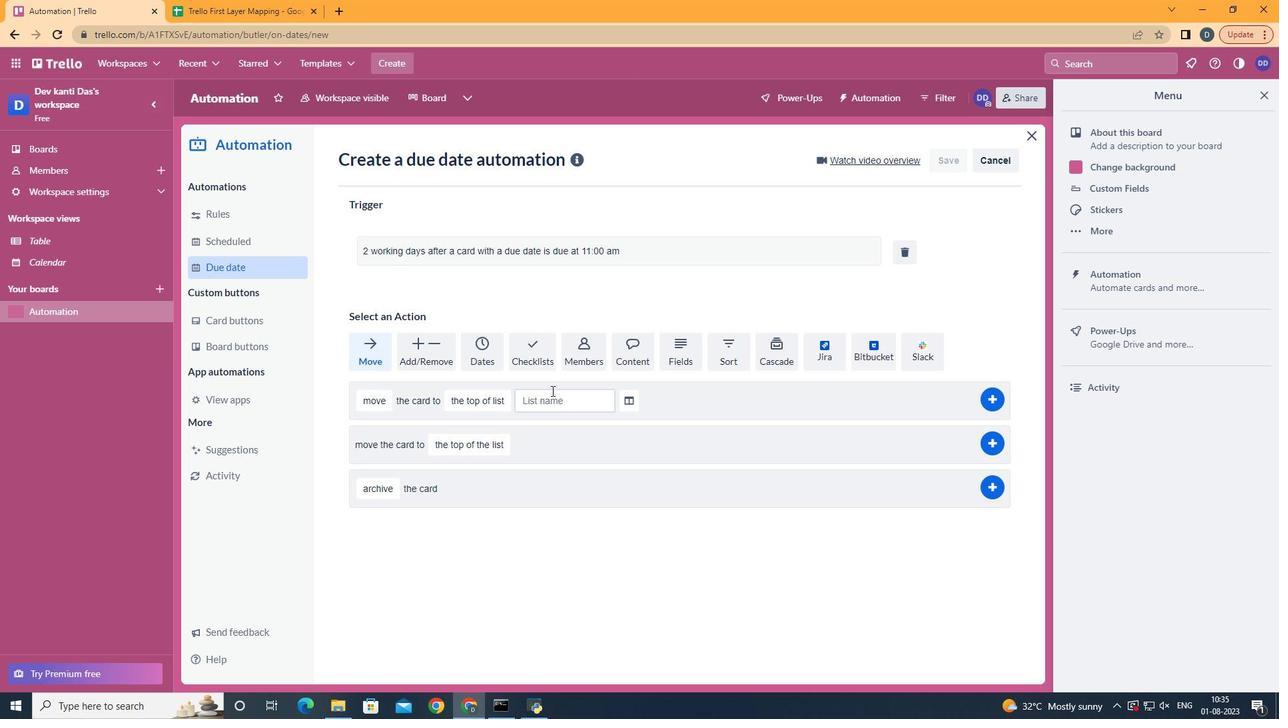 
